 Task: Use a video's ambient audio as a background layer for a music track.
Action: Mouse moved to (6, 14)
Screenshot: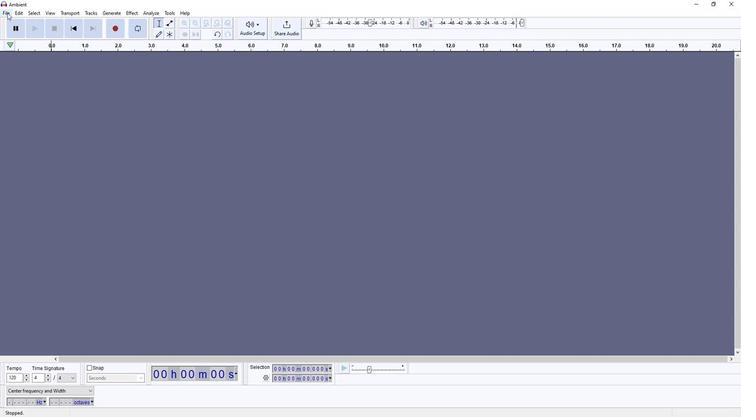 
Action: Mouse pressed left at (6, 14)
Screenshot: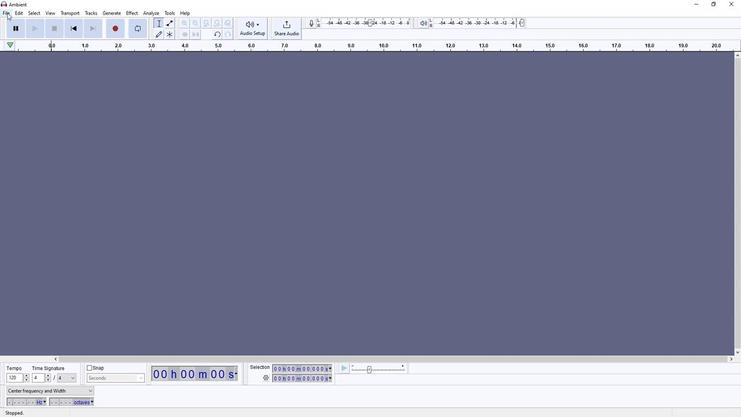 
Action: Mouse moved to (108, 89)
Screenshot: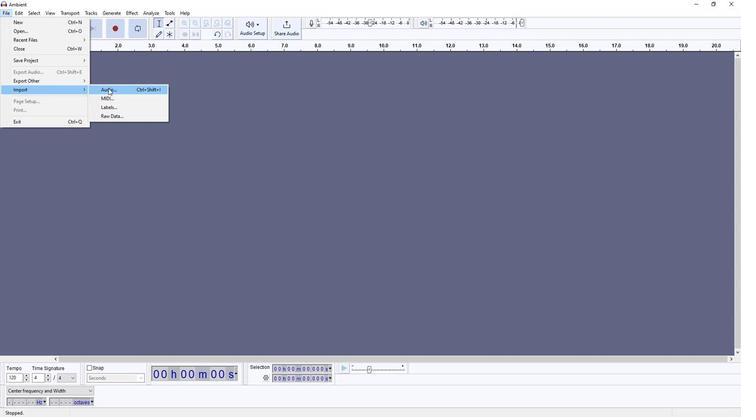 
Action: Mouse pressed left at (108, 89)
Screenshot: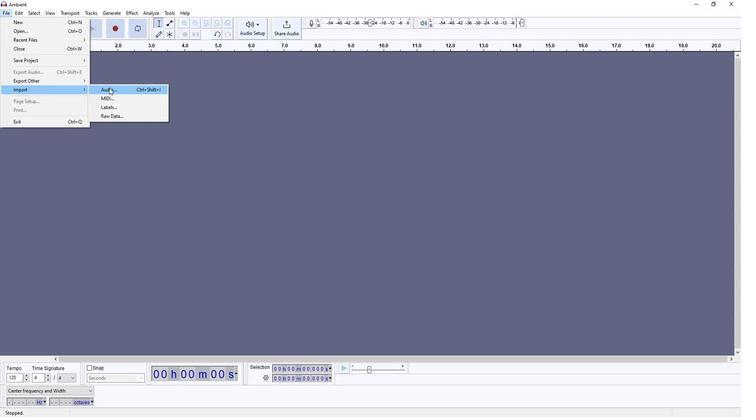 
Action: Mouse moved to (73, 110)
Screenshot: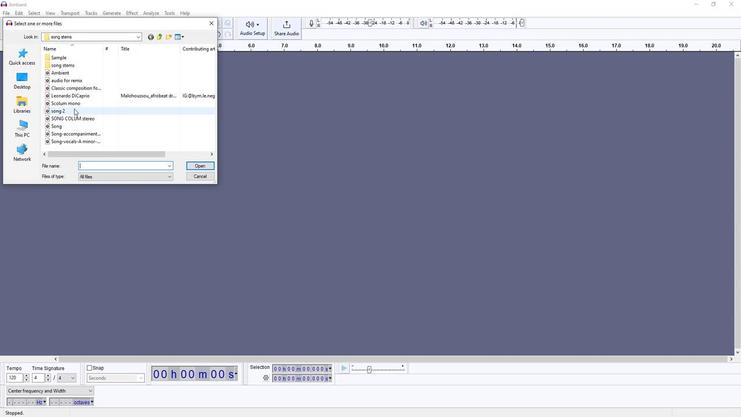 
Action: Mouse pressed left at (73, 110)
Screenshot: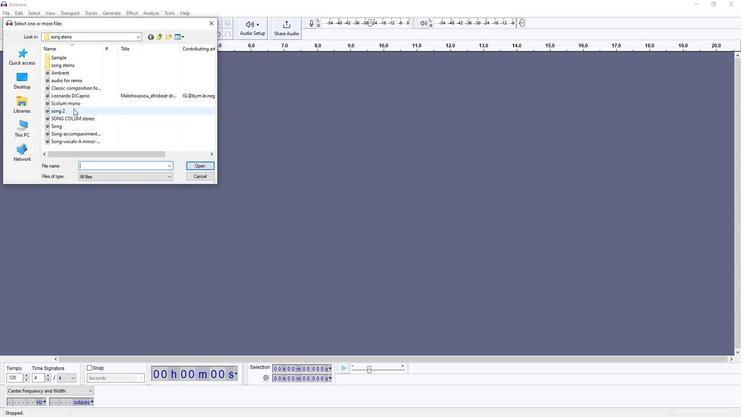 
Action: Mouse moved to (70, 74)
Screenshot: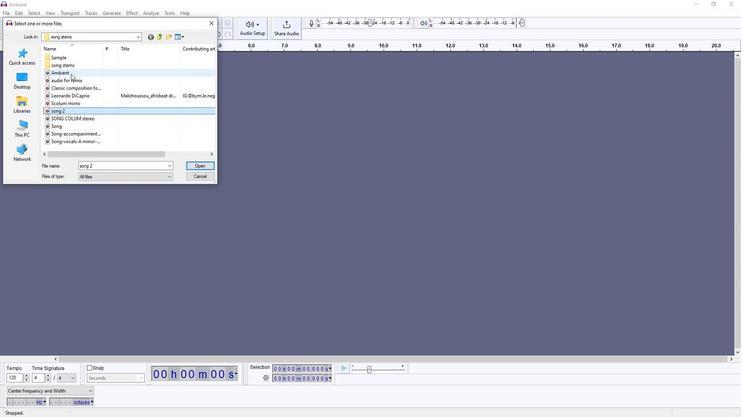 
Action: Mouse pressed left at (70, 74)
Screenshot: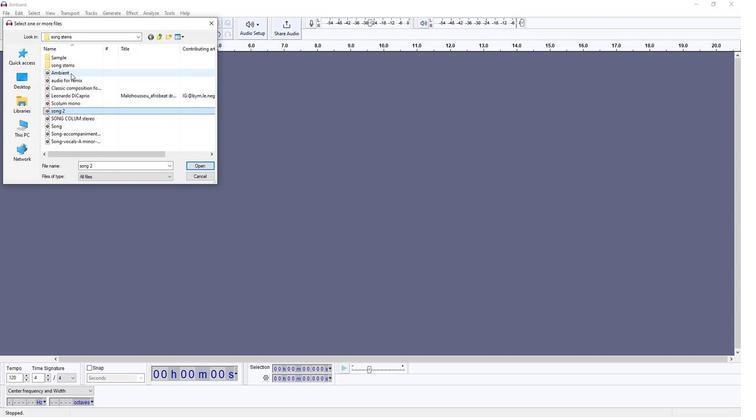 
Action: Mouse moved to (201, 165)
Screenshot: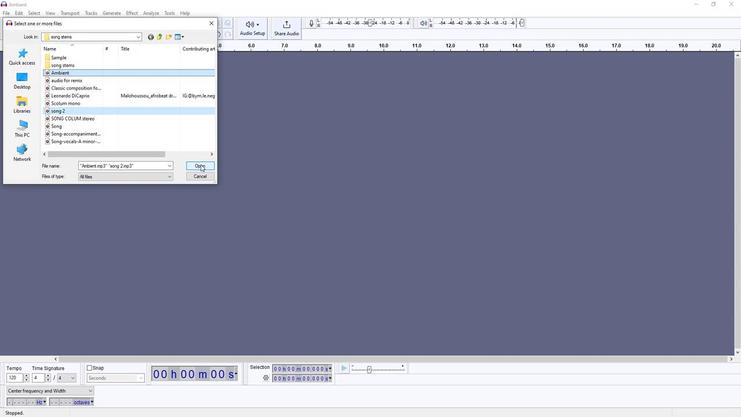 
Action: Mouse pressed left at (201, 165)
Screenshot: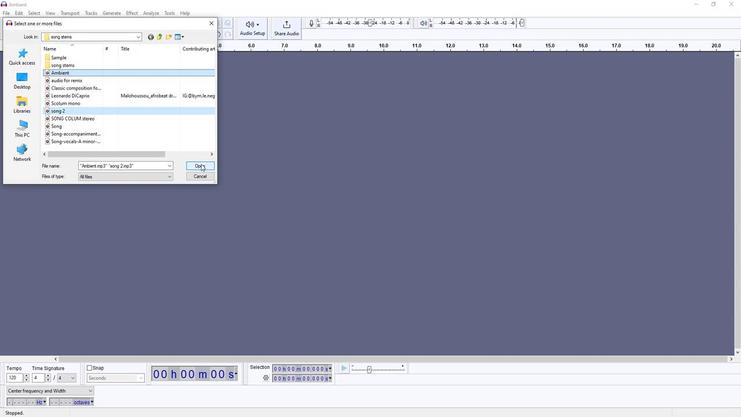 
Action: Mouse moved to (728, 207)
Screenshot: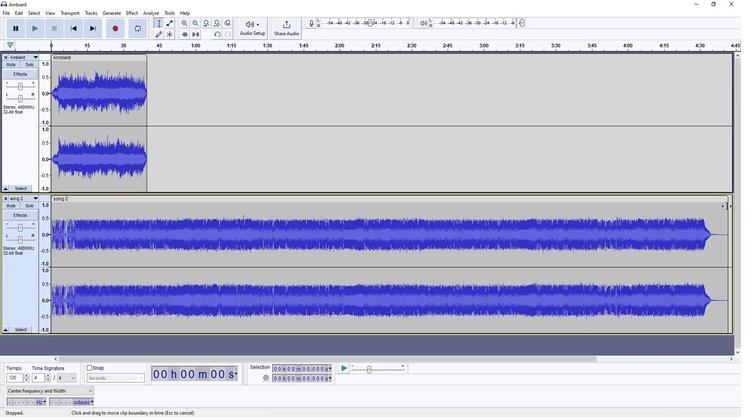
Action: Mouse pressed left at (728, 207)
Screenshot: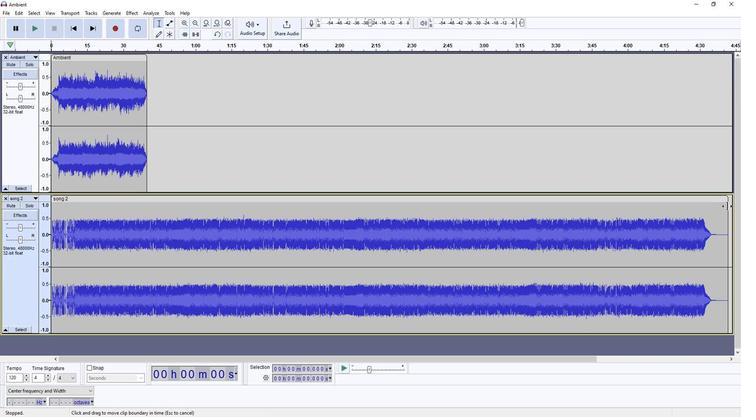 
Action: Mouse moved to (53, 96)
Screenshot: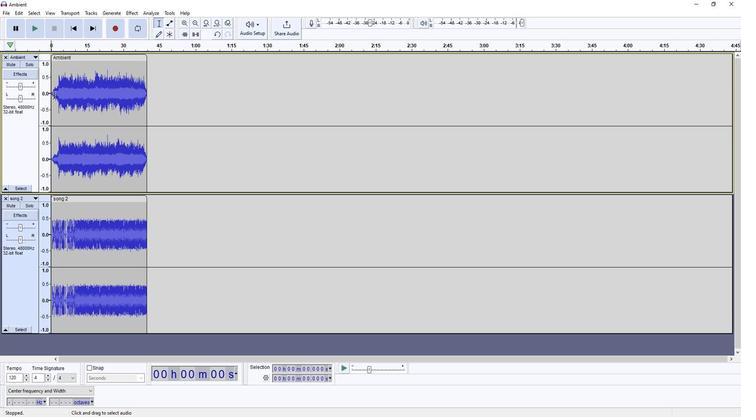 
Action: Mouse pressed left at (53, 96)
Screenshot: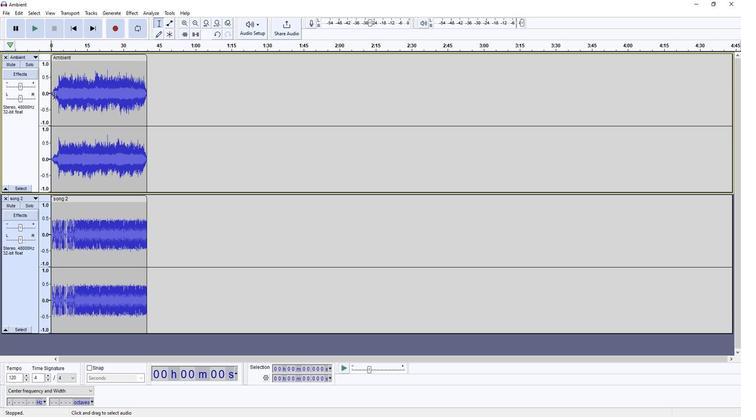 
Action: Mouse moved to (19, 15)
Screenshot: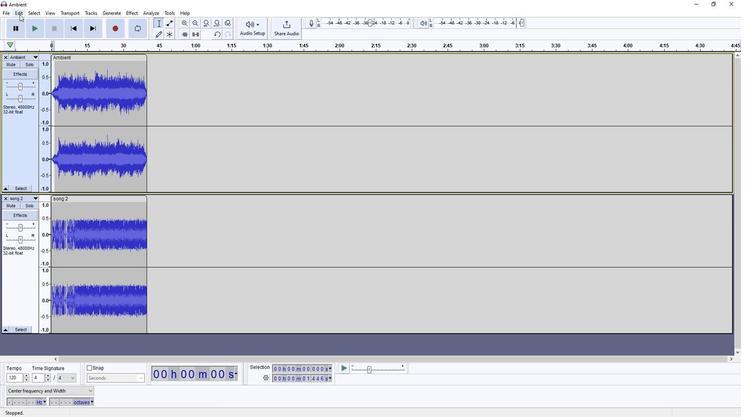 
Action: Mouse pressed left at (19, 15)
Screenshot: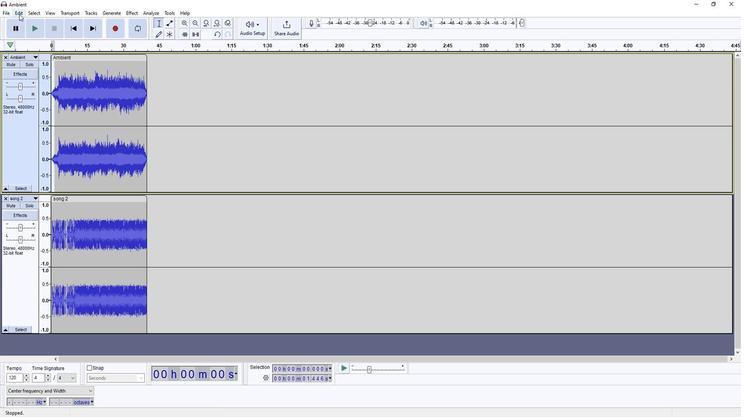 
Action: Mouse moved to (27, 42)
Screenshot: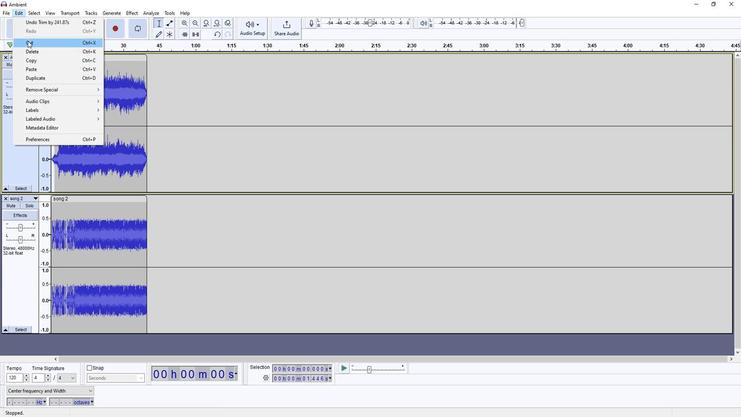 
Action: Mouse pressed left at (27, 42)
Screenshot: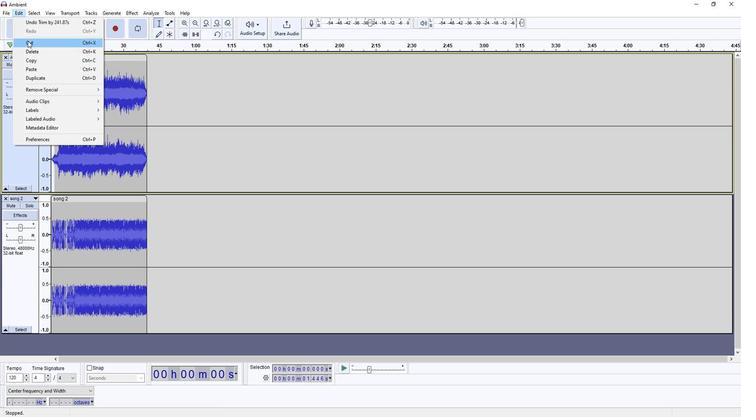 
Action: Mouse moved to (147, 202)
Screenshot: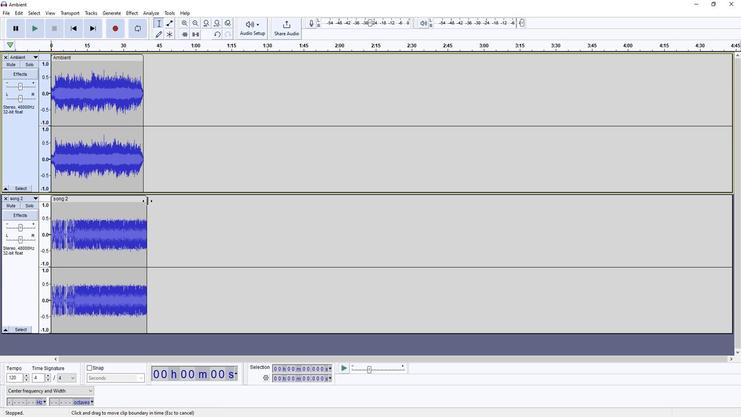 
Action: Mouse pressed left at (147, 202)
Screenshot: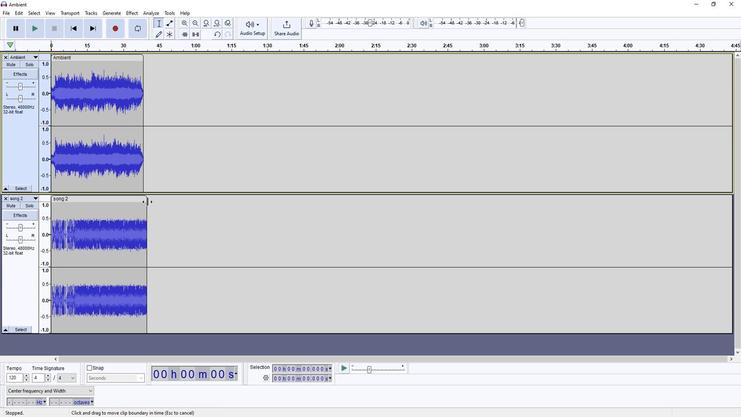 
Action: Mouse moved to (155, 145)
Screenshot: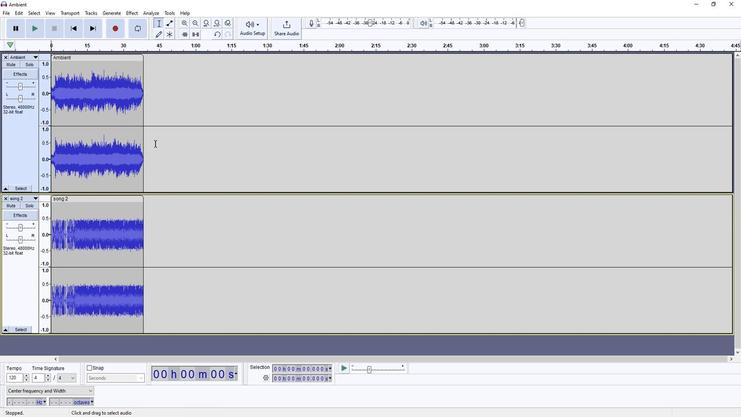 
Action: Mouse pressed left at (155, 145)
Screenshot: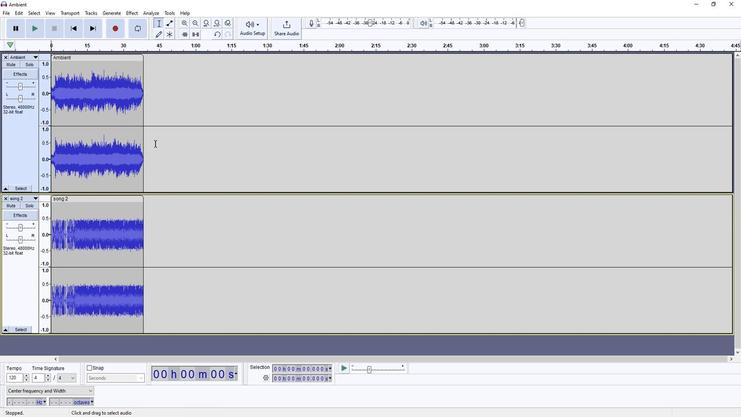 
Action: Mouse moved to (133, 14)
Screenshot: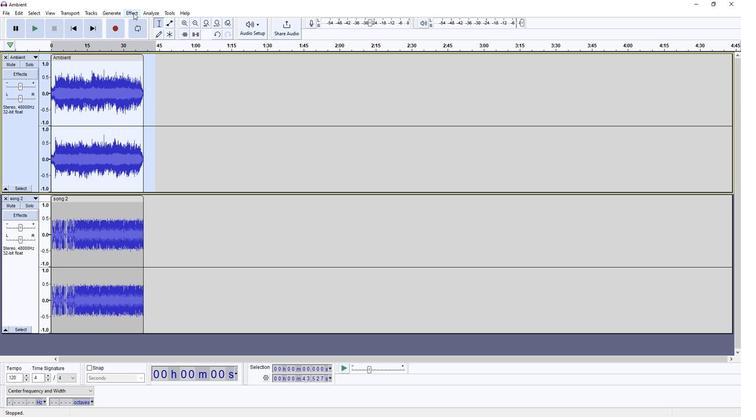 
Action: Mouse pressed left at (133, 14)
Screenshot: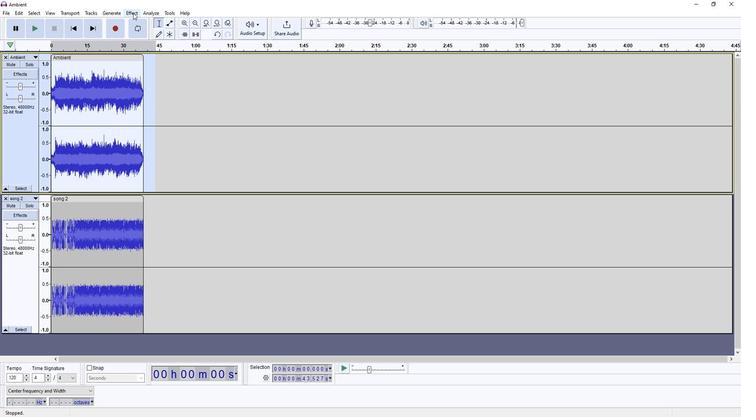 
Action: Mouse moved to (257, 90)
Screenshot: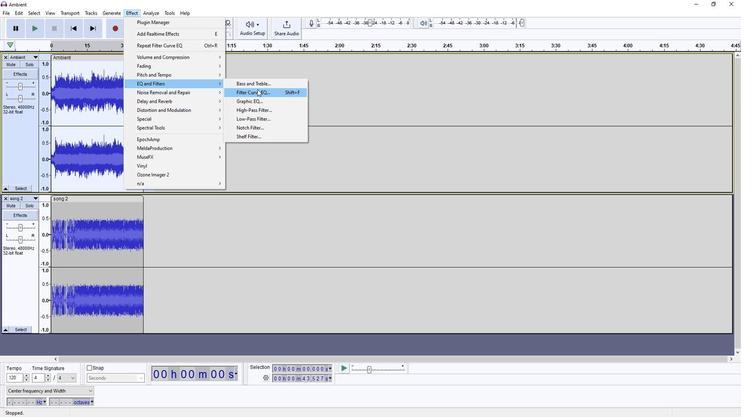 
Action: Mouse pressed left at (257, 90)
Screenshot: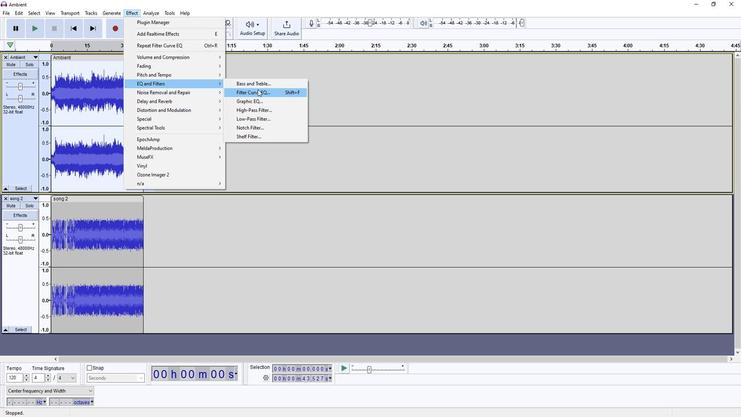 
Action: Mouse moved to (390, 209)
Screenshot: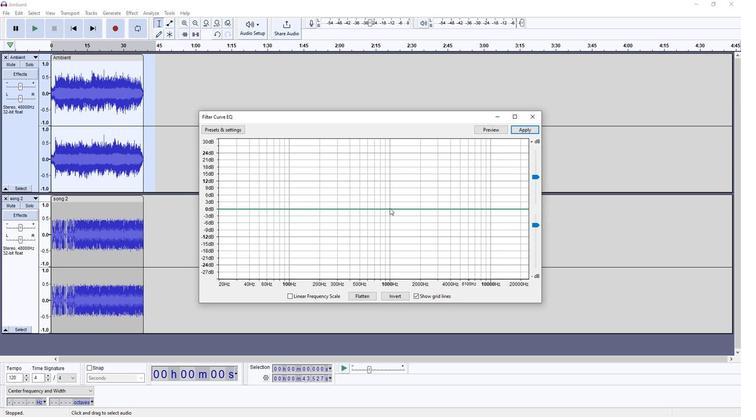 
Action: Mouse pressed left at (390, 209)
Screenshot: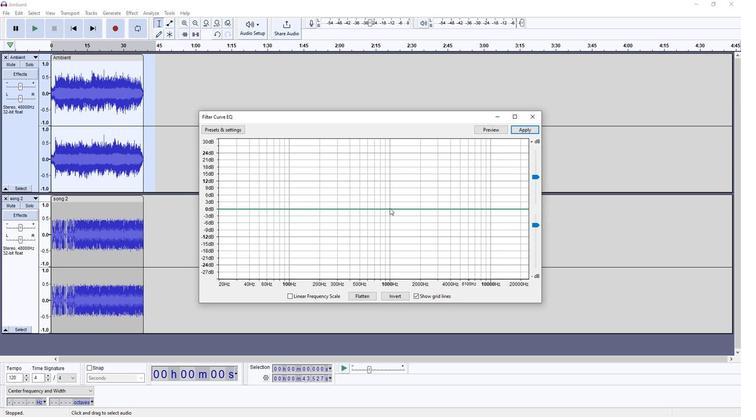 
Action: Mouse moved to (527, 210)
Screenshot: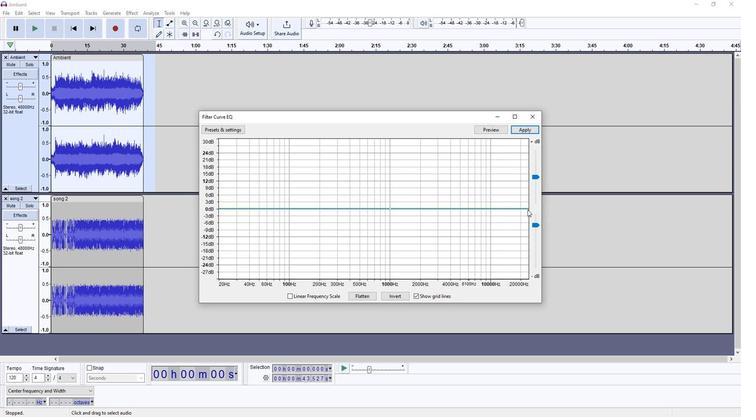 
Action: Mouse pressed left at (527, 210)
Screenshot: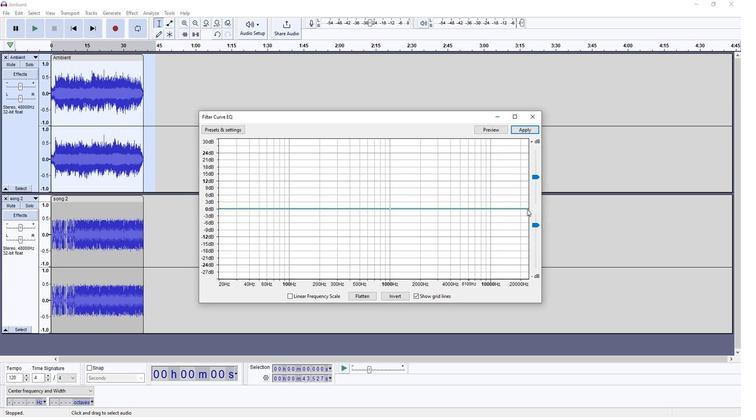
Action: Mouse moved to (389, 209)
Screenshot: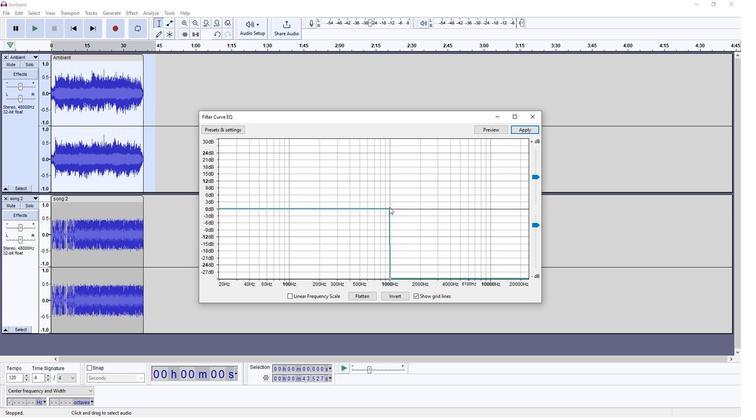 
Action: Mouse pressed left at (389, 209)
Screenshot: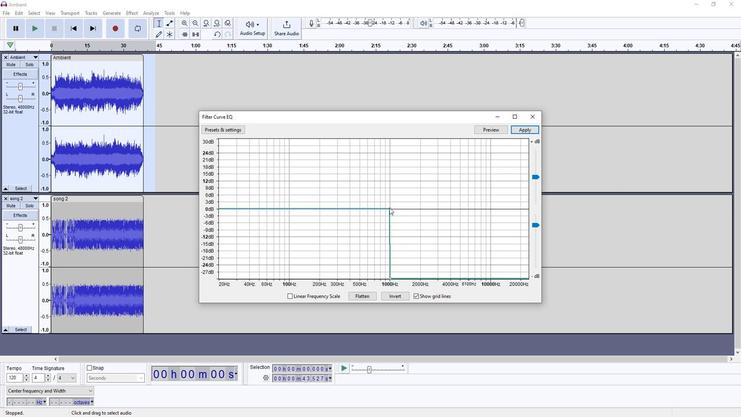 
Action: Mouse moved to (389, 238)
Screenshot: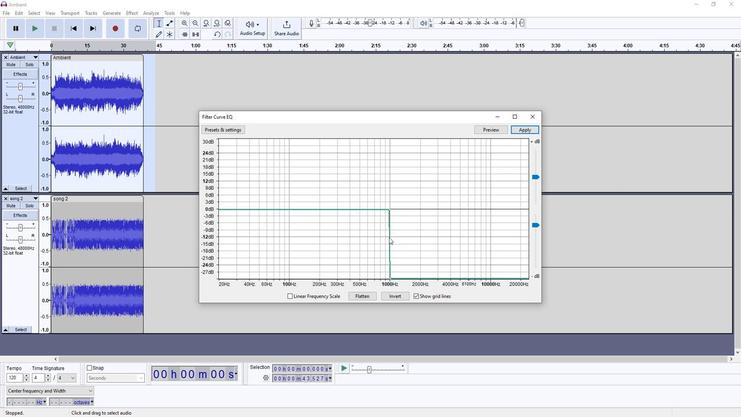 
Action: Mouse pressed left at (389, 238)
Screenshot: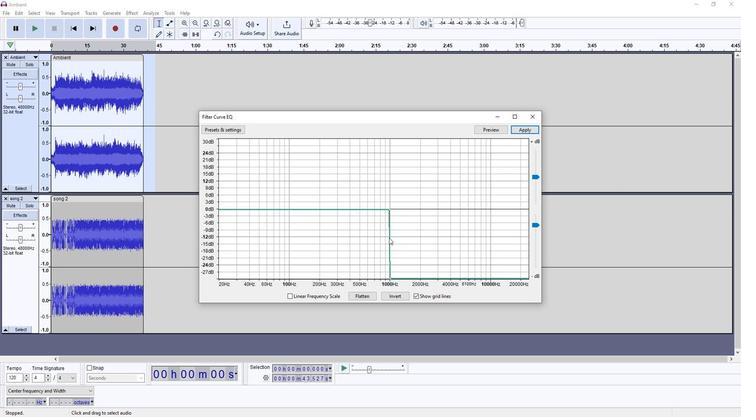 
Action: Mouse moved to (501, 130)
Screenshot: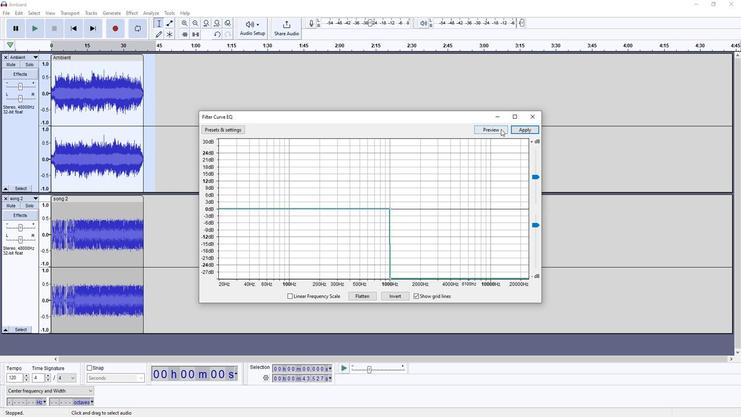 
Action: Mouse pressed left at (501, 130)
Screenshot: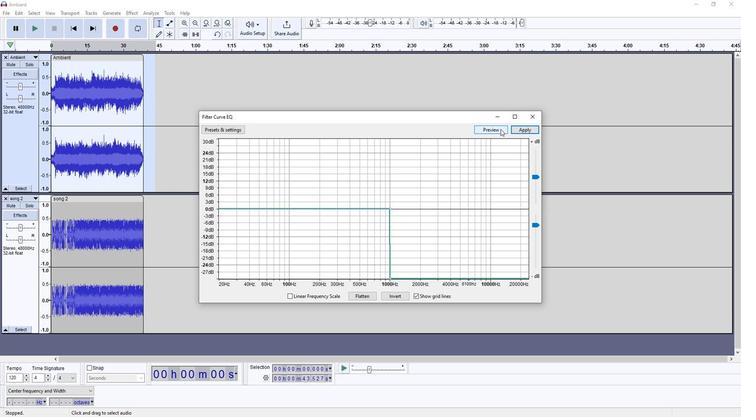 
Action: Mouse moved to (384, 237)
Screenshot: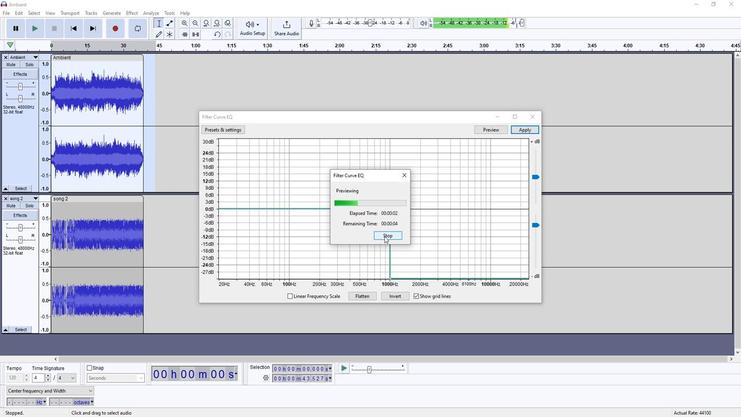 
Action: Mouse pressed left at (384, 237)
Screenshot: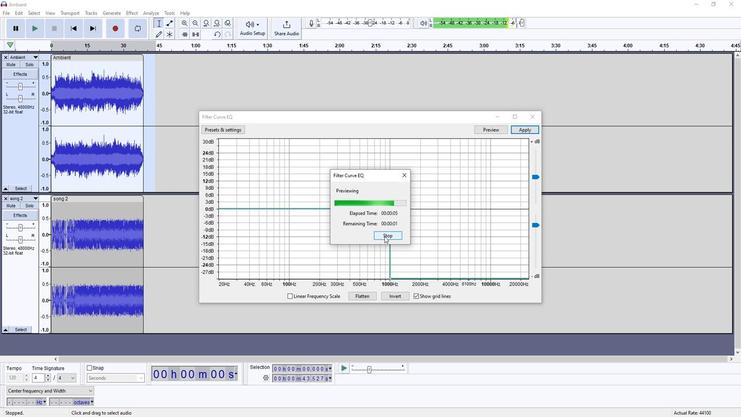 
Action: Mouse moved to (391, 209)
Screenshot: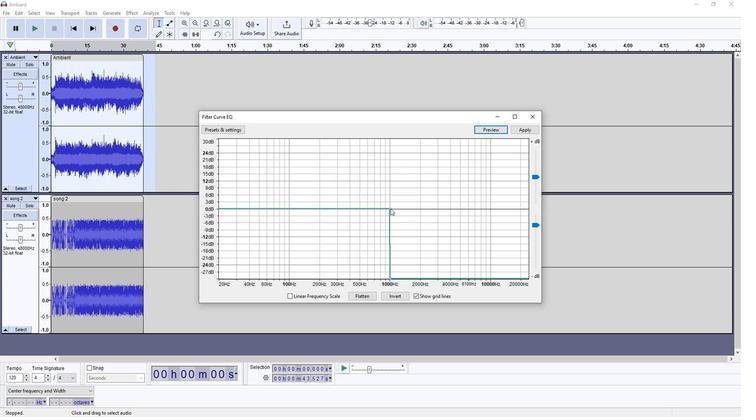
Action: Mouse pressed left at (391, 209)
Screenshot: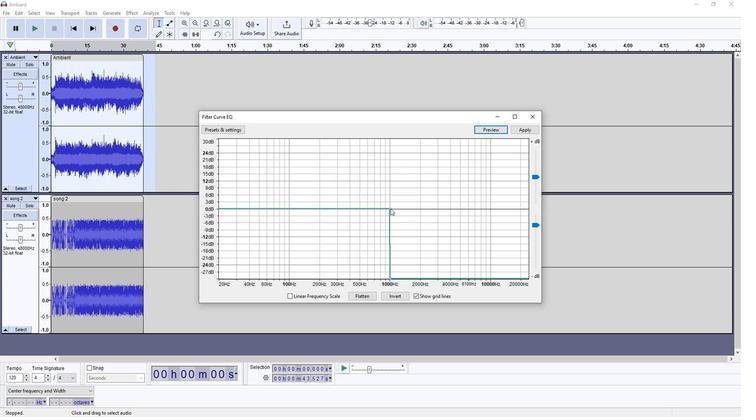 
Action: Mouse moved to (491, 131)
Screenshot: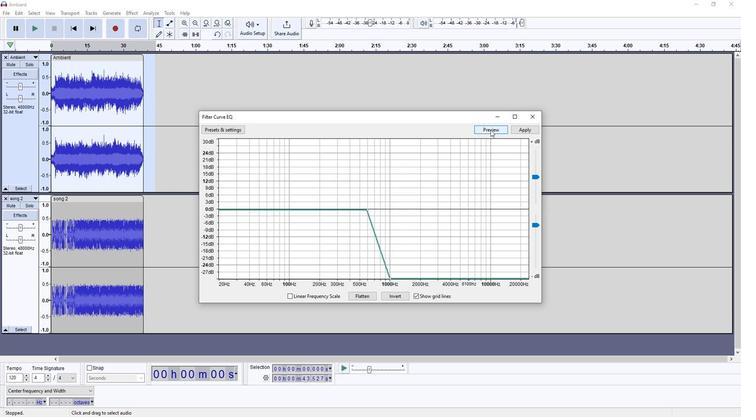 
Action: Mouse pressed left at (491, 131)
Screenshot: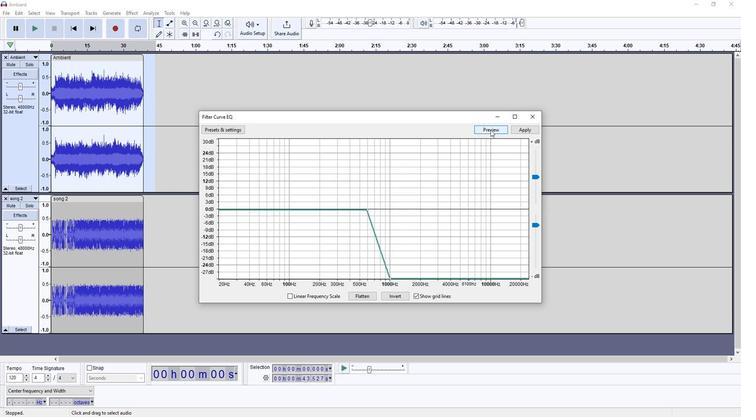 
Action: Mouse moved to (383, 235)
Screenshot: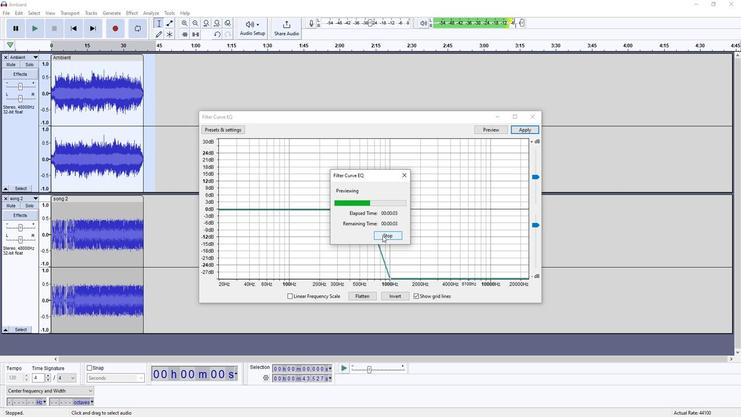 
Action: Mouse pressed left at (383, 235)
Screenshot: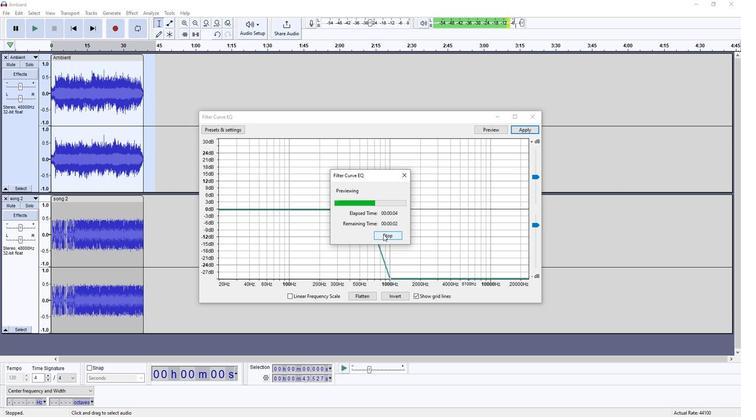 
Action: Mouse moved to (530, 131)
Screenshot: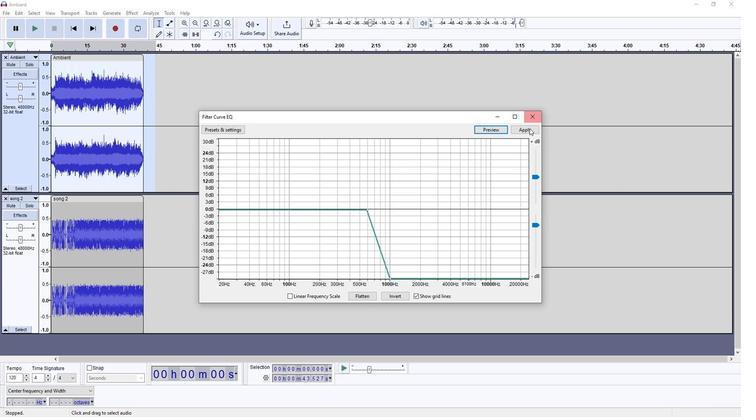 
Action: Mouse pressed left at (530, 131)
Screenshot: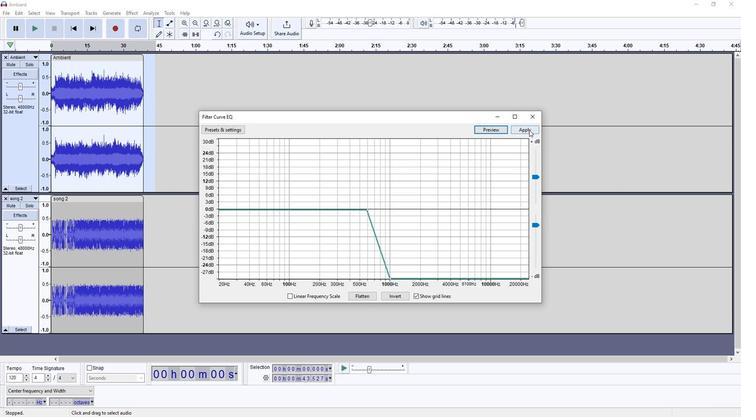 
Action: Mouse moved to (19, 87)
Screenshot: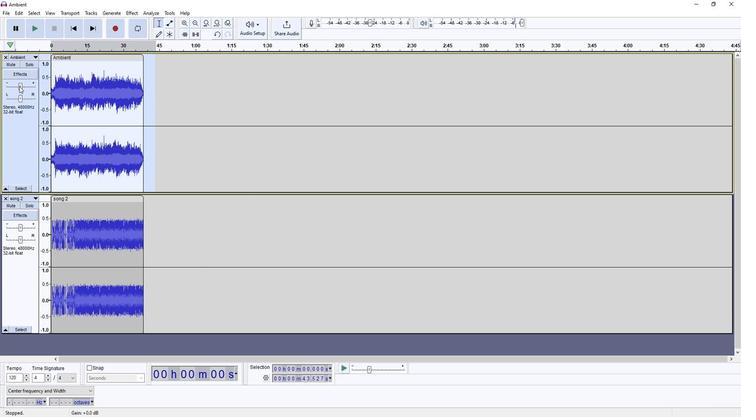 
Action: Mouse pressed left at (19, 87)
Screenshot: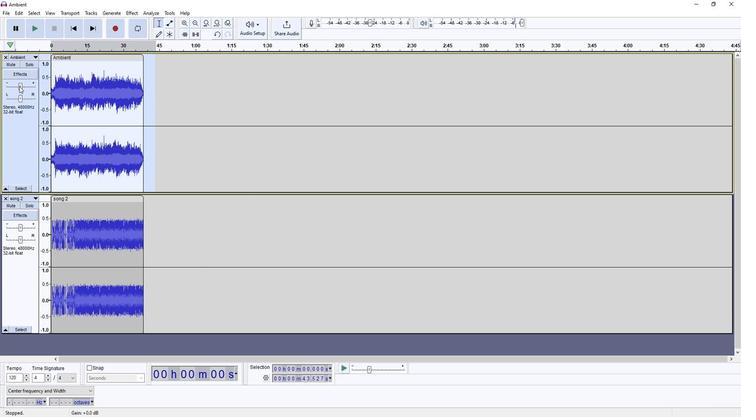
Action: Mouse moved to (155, 277)
Screenshot: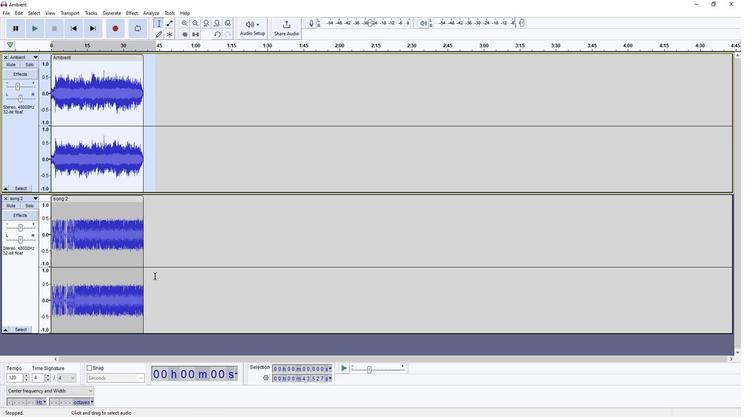 
Action: Mouse pressed left at (155, 277)
Screenshot: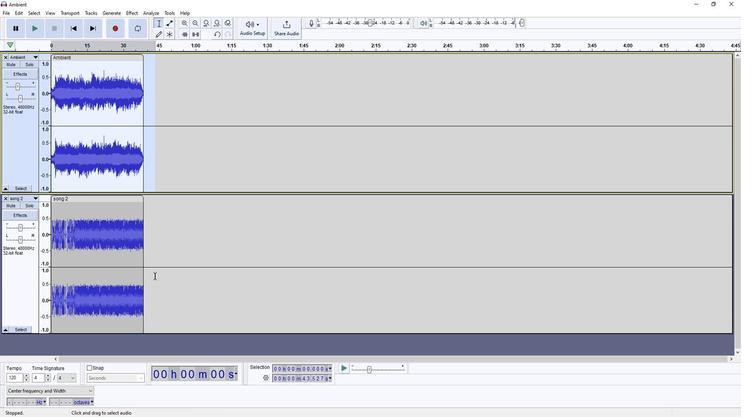 
Action: Mouse moved to (39, 31)
Screenshot: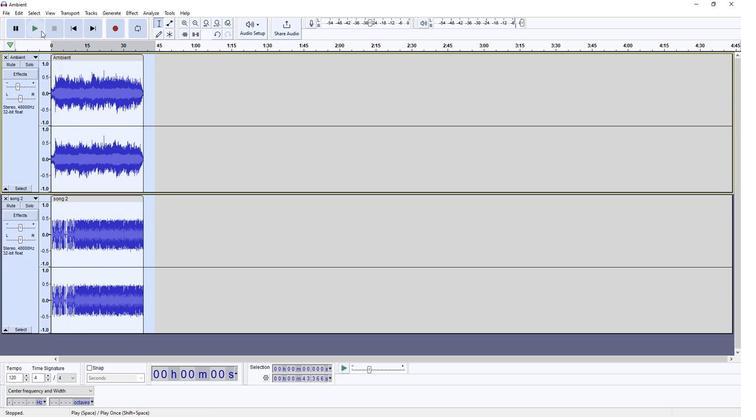 
Action: Mouse pressed left at (39, 31)
Screenshot: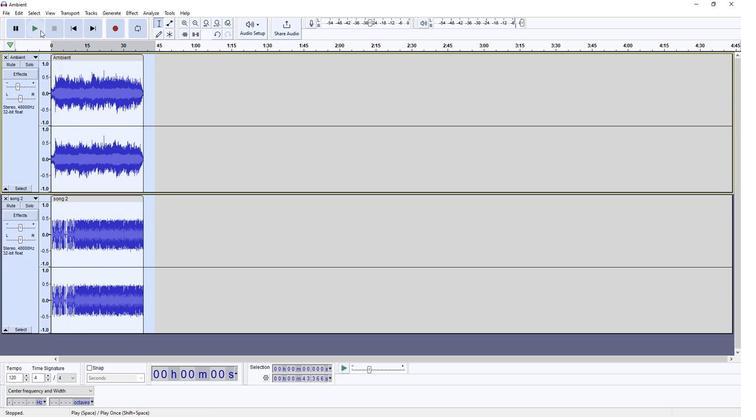 
Action: Mouse moved to (49, 33)
Screenshot: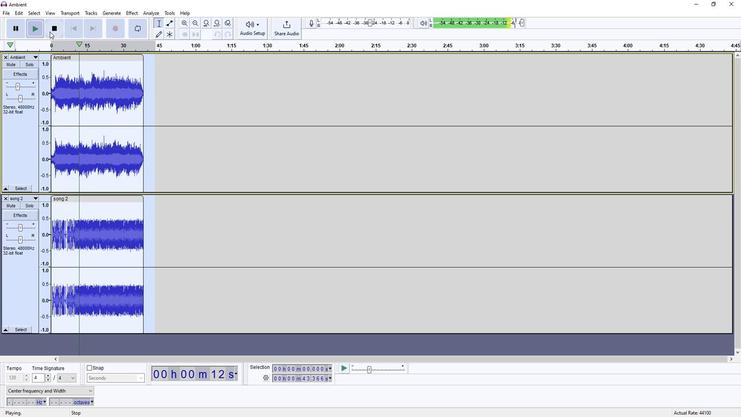 
Action: Mouse pressed left at (49, 33)
Screenshot: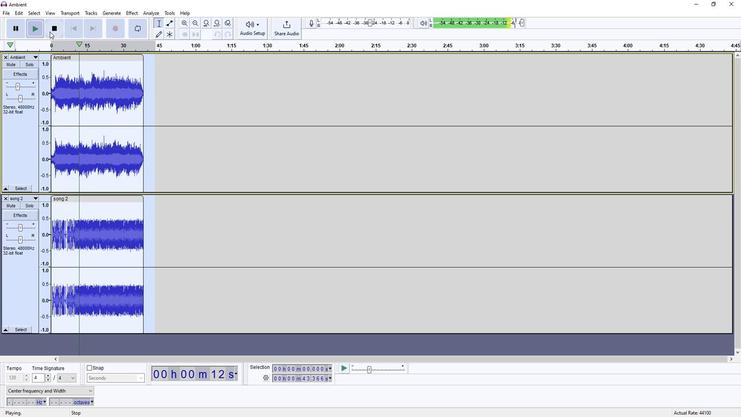 
Action: Mouse moved to (2, 13)
Screenshot: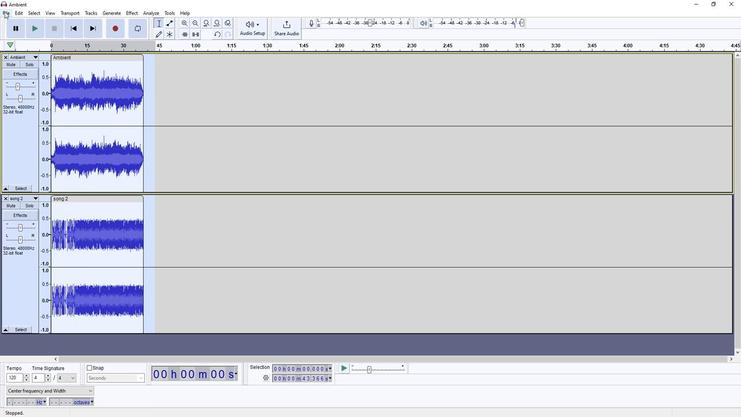 
Action: Mouse pressed left at (2, 13)
Screenshot: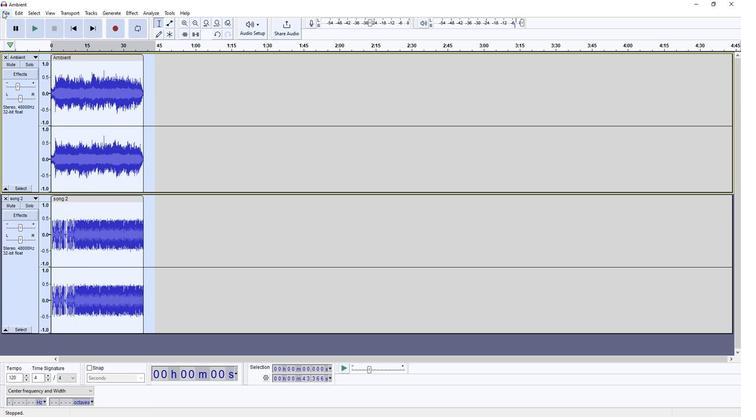 
Action: Mouse moved to (110, 67)
Screenshot: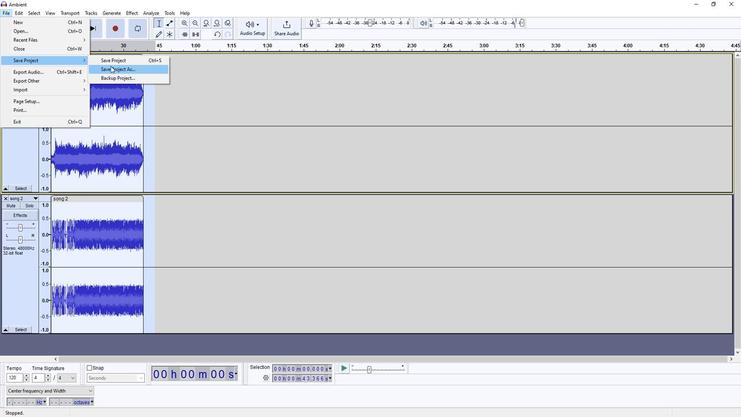 
Action: Mouse pressed left at (110, 67)
Screenshot: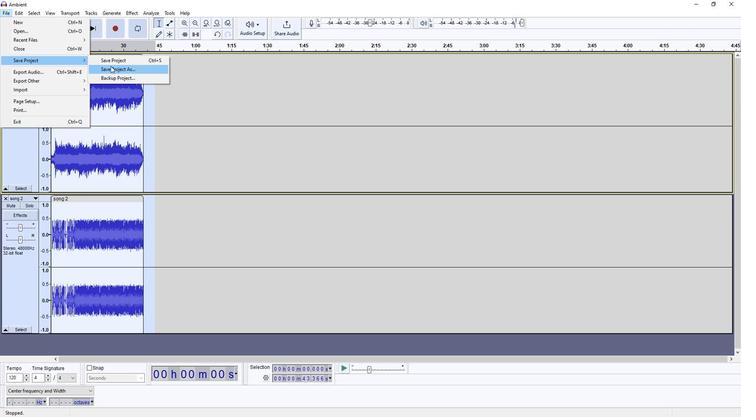 
Action: Mouse moved to (344, 167)
Screenshot: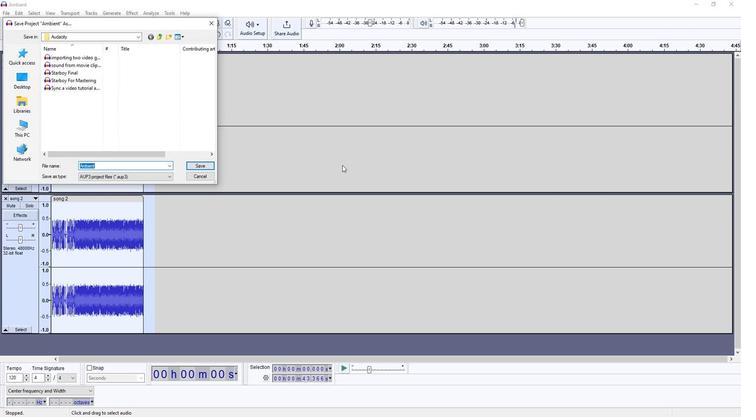 
Action: Key pressed <Key.backspace>using<Key.space>a<Key.space>video<Key.space>ambient<Key.space>audio<Key.space>a<Key.space><Key.backspace><Key.backspace>in<Key.space>background<Key.space>layer<Key.space>for<Key.space>a<Key.space>music<Key.space>track
Screenshot: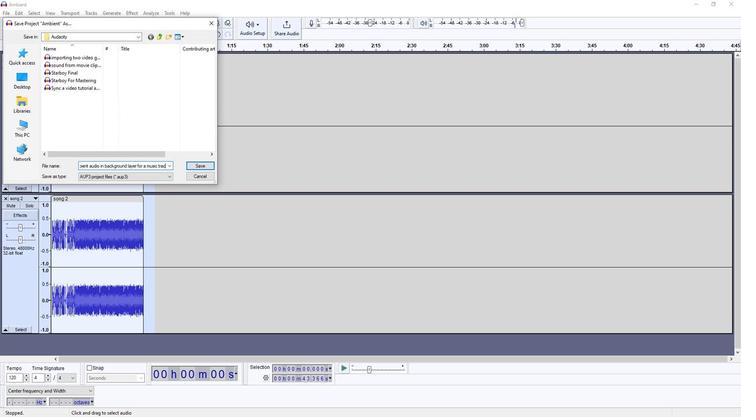 
Action: Mouse moved to (201, 166)
Screenshot: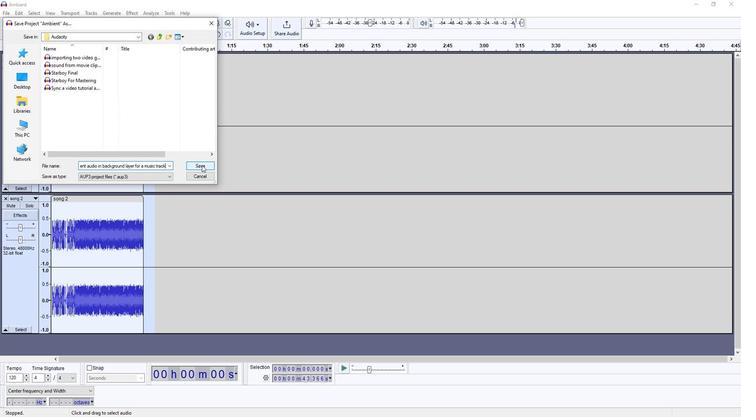 
Action: Mouse pressed left at (201, 166)
Screenshot: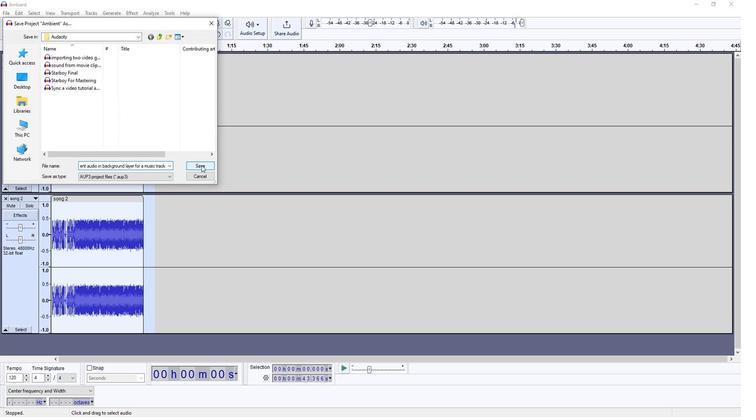 
